 Task: Toggle the minimap.
Action: Mouse moved to (198, 97)
Screenshot: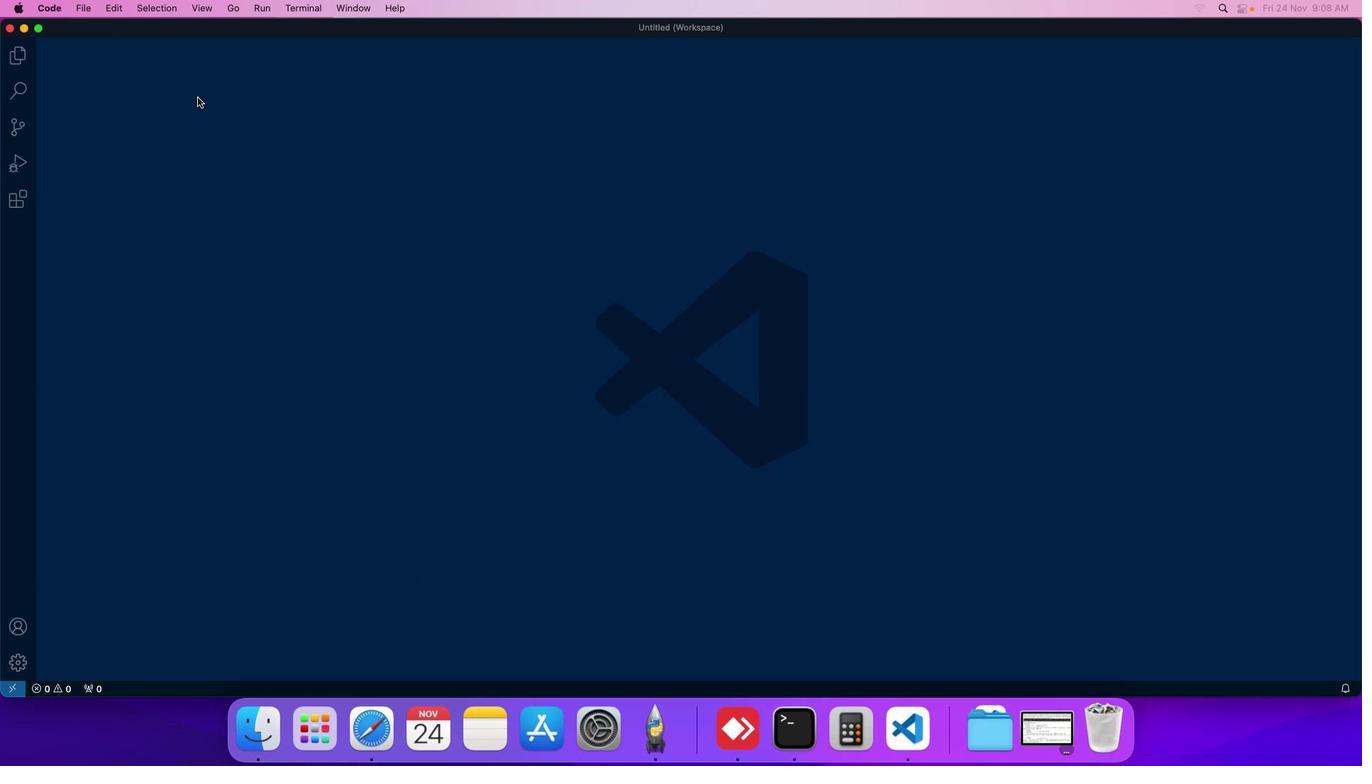 
Action: Mouse pressed left at (198, 97)
Screenshot: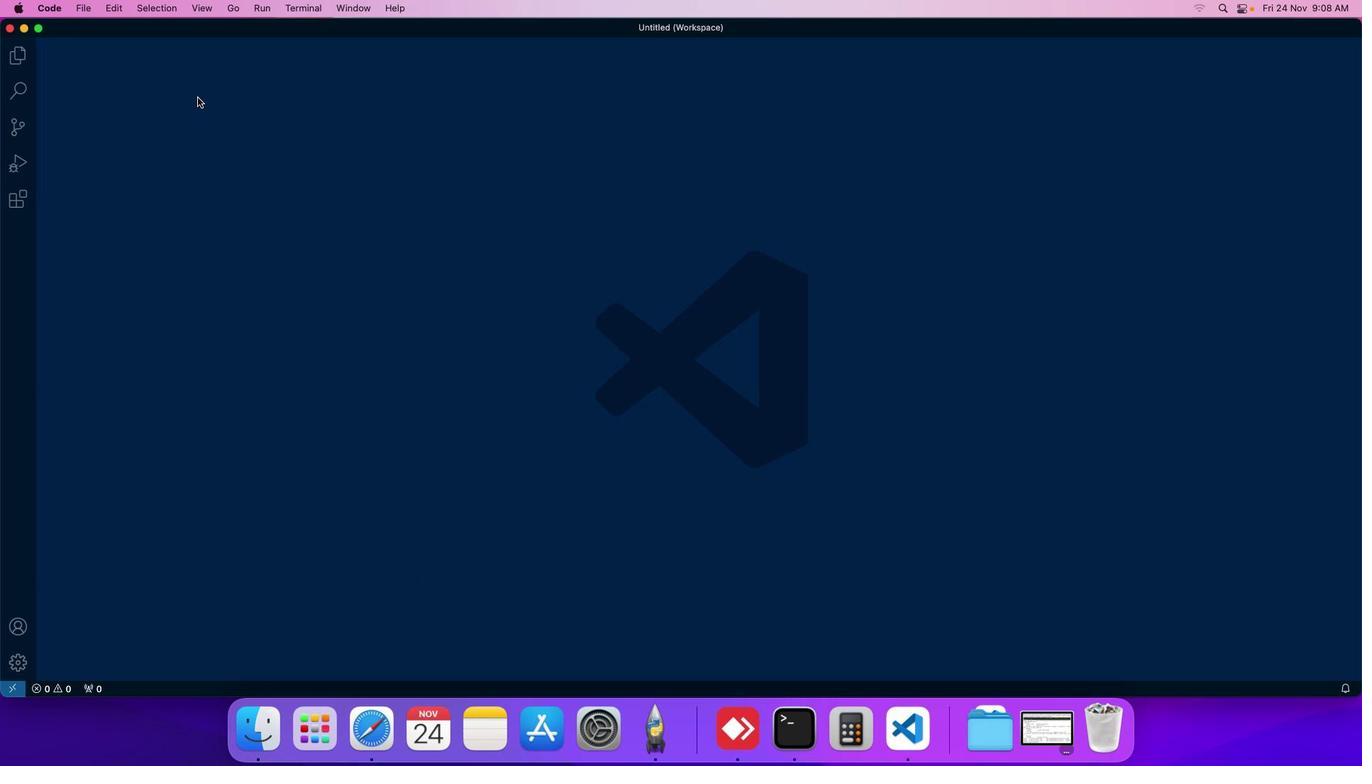 
Action: Mouse moved to (200, 4)
Screenshot: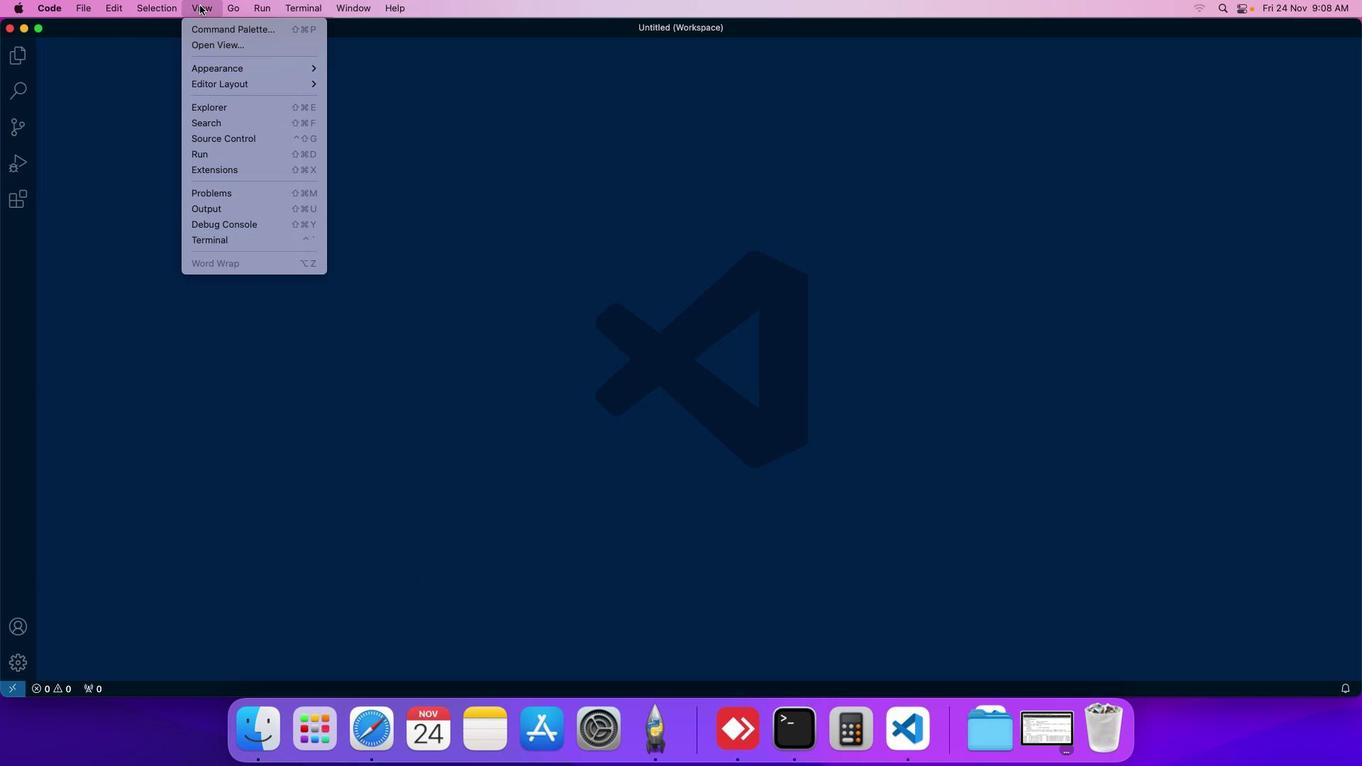 
Action: Mouse pressed left at (200, 4)
Screenshot: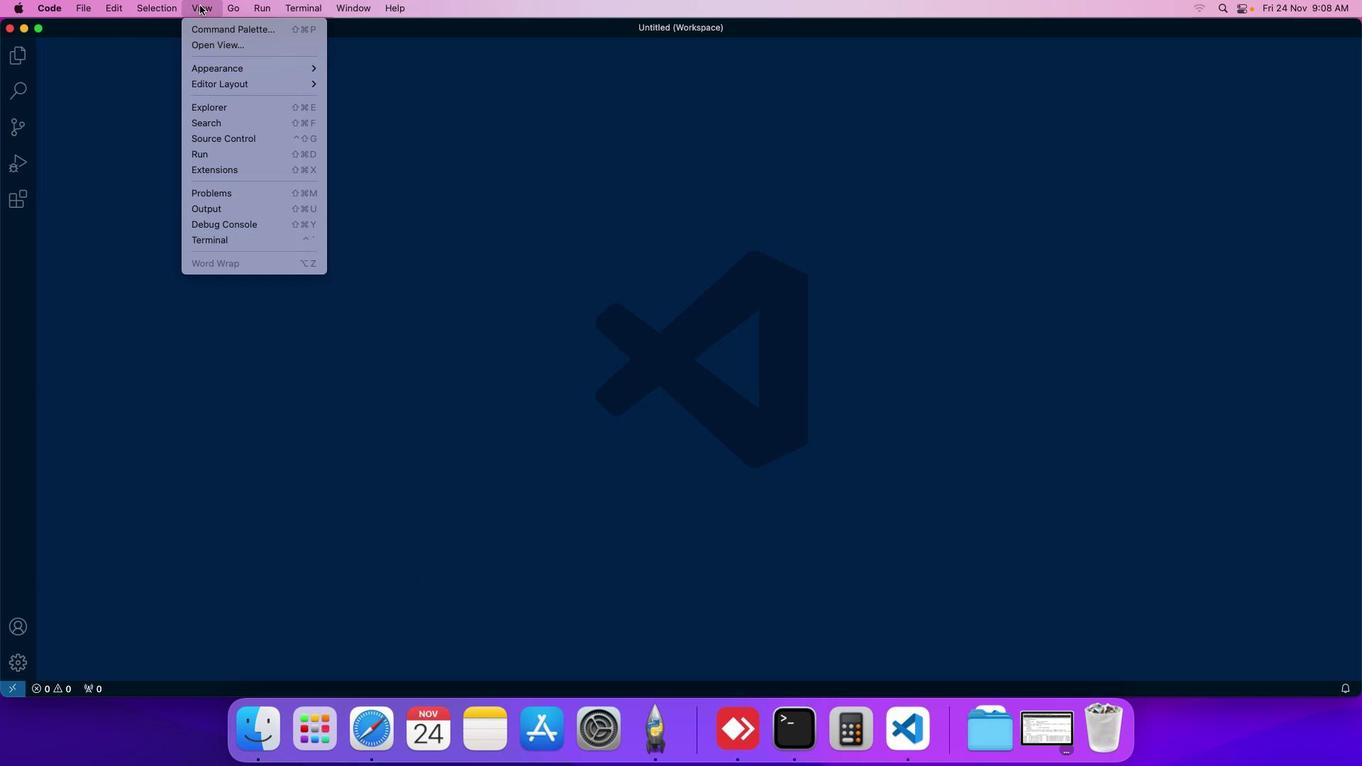
Action: Mouse moved to (367, 278)
Screenshot: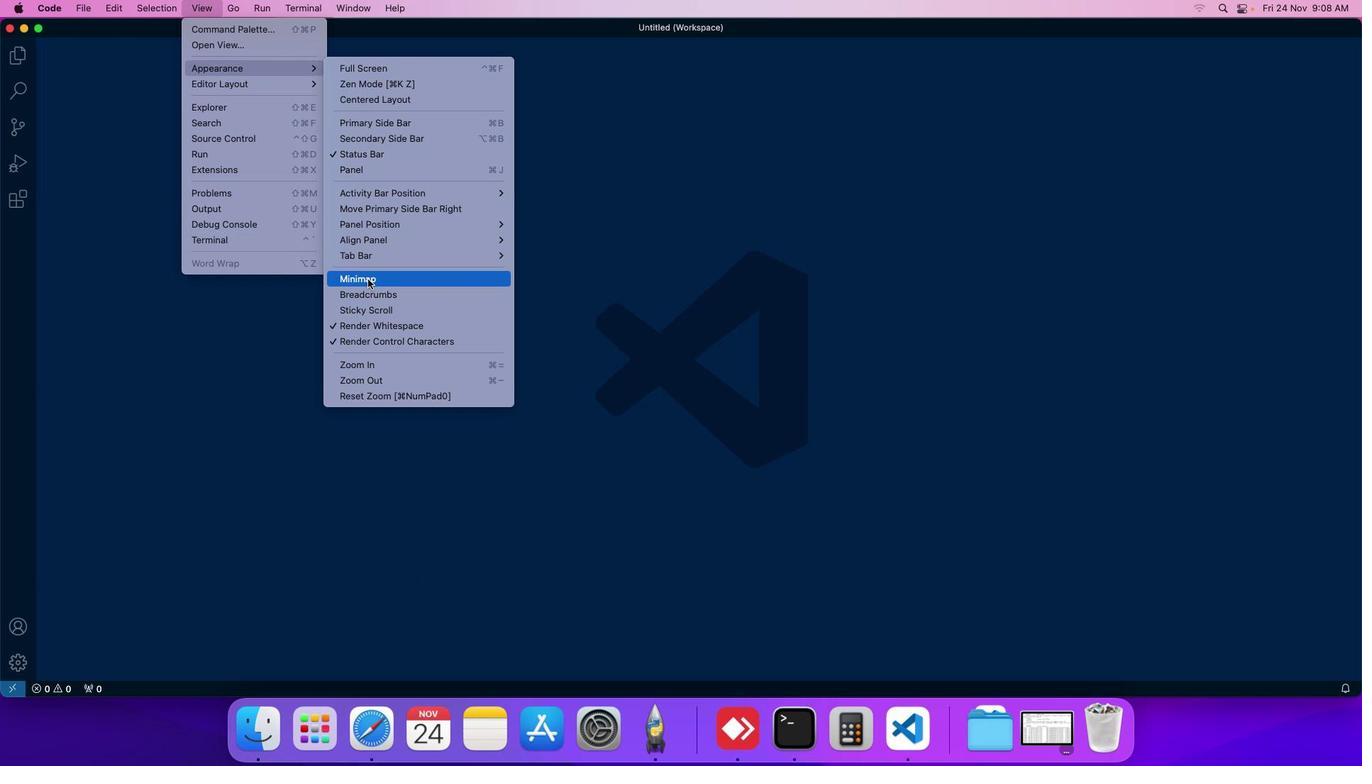 
Action: Mouse pressed left at (367, 278)
Screenshot: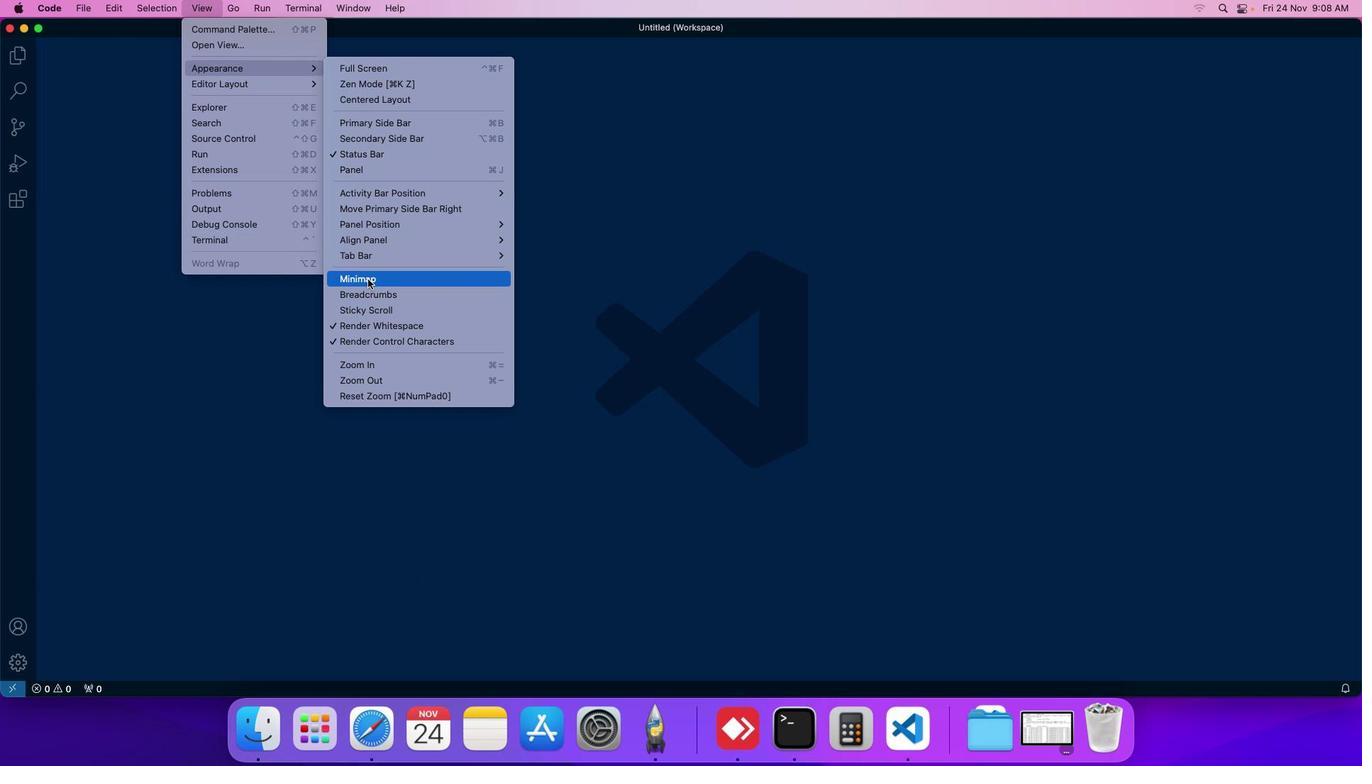 
Action: Mouse moved to (243, 604)
Screenshot: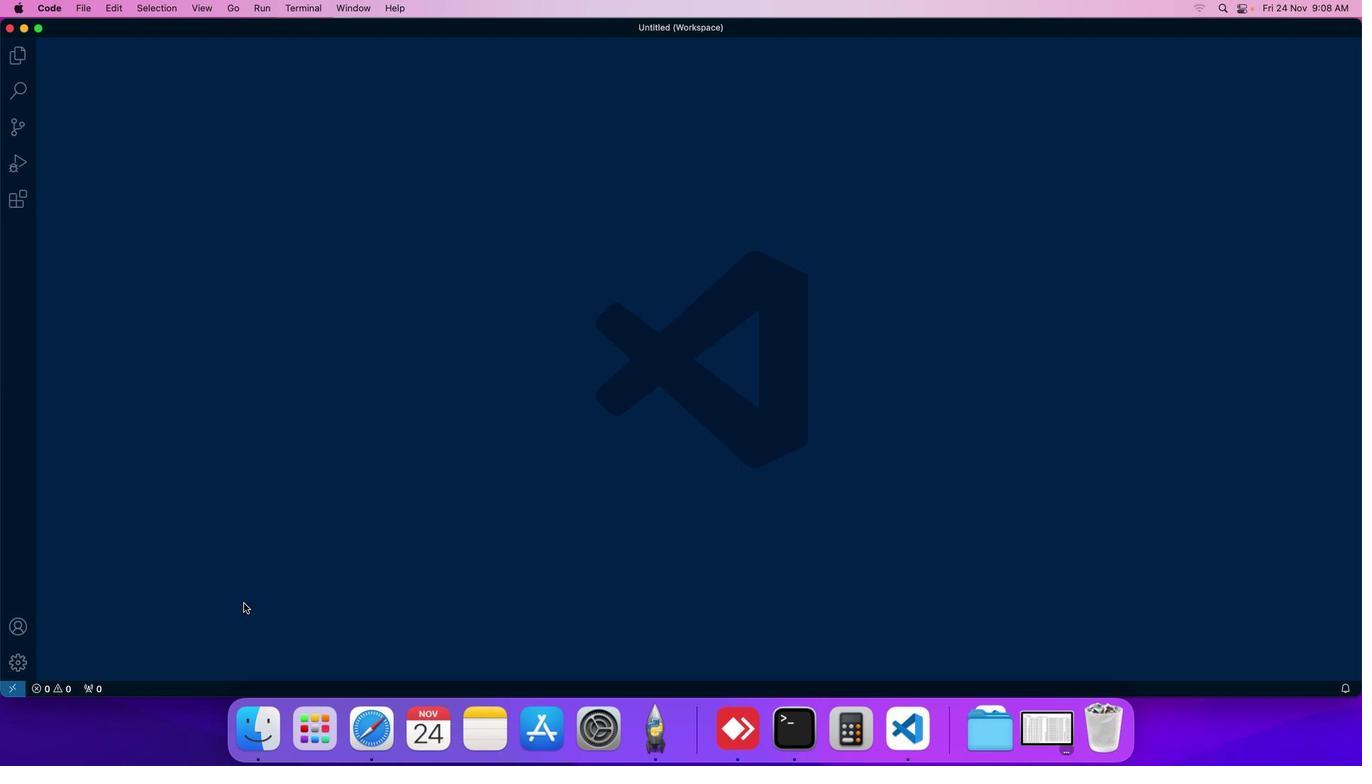 
Action: Key pressed Key.f10
Screenshot: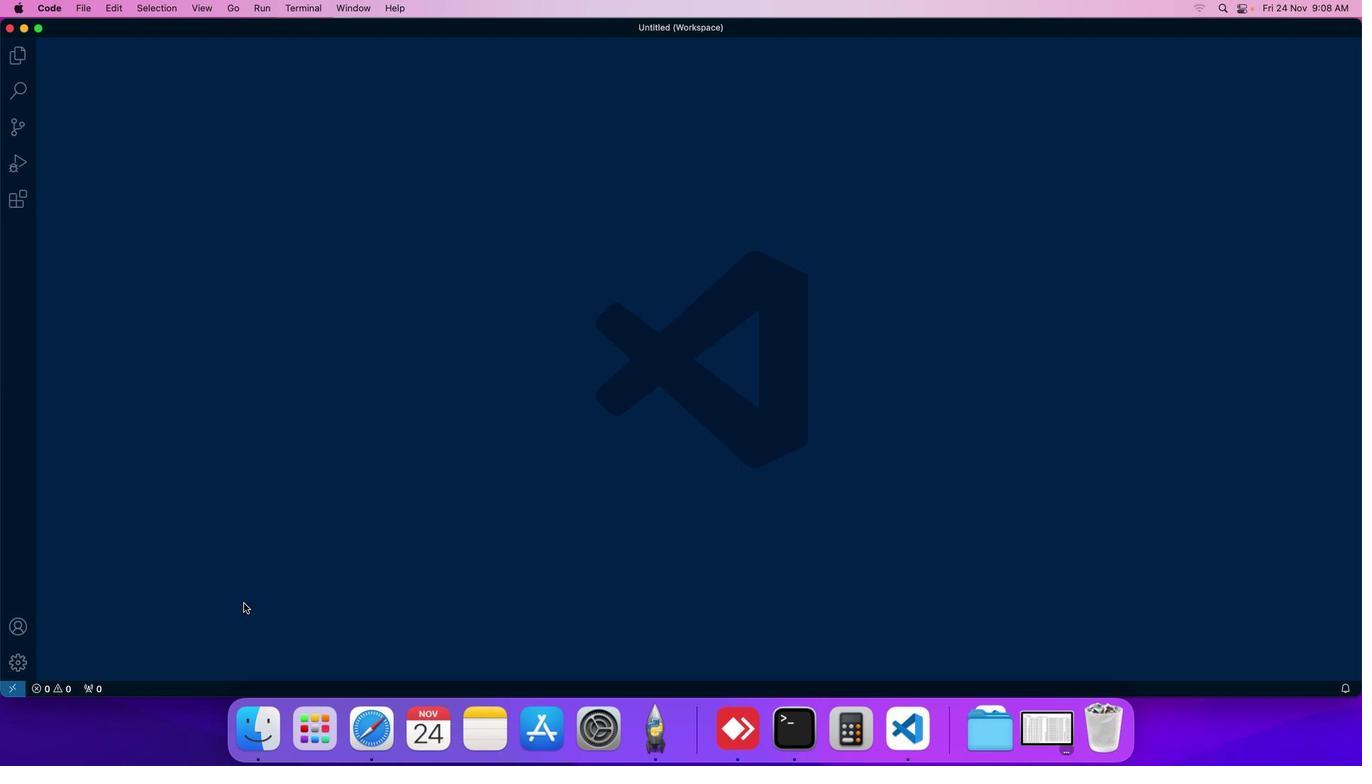 
